 Task: Reply to email with the signature Garrett Sanchez with the subject 'Request for an opinion' from softage.1@softage.net with the message 'Can you confirm the availability of the required software licenses?'
Action: Mouse moved to (1083, 180)
Screenshot: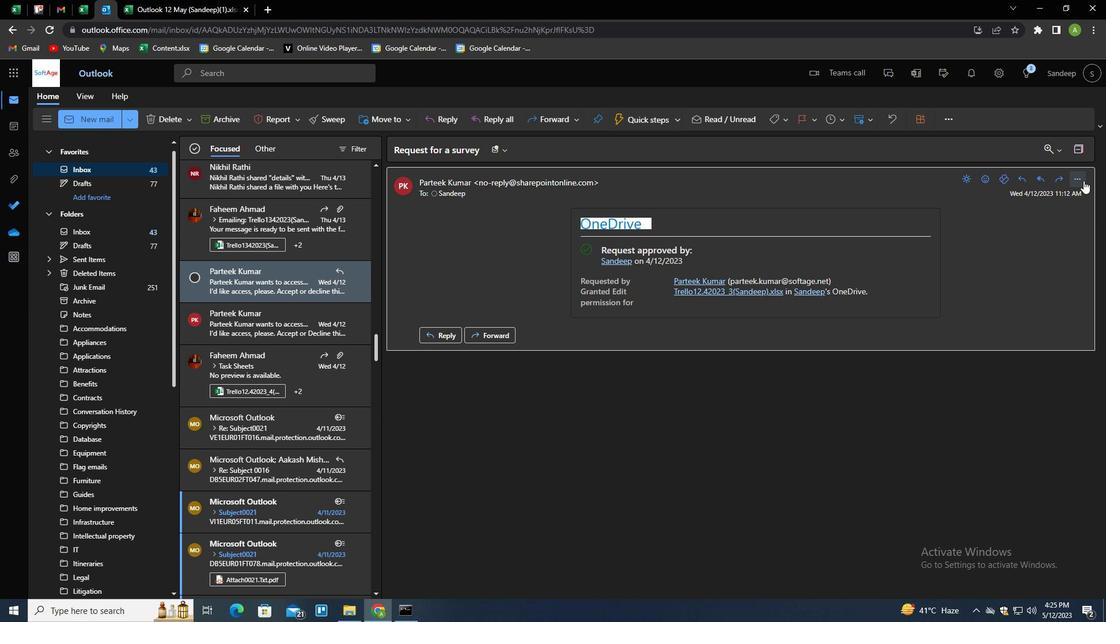
Action: Mouse pressed left at (1083, 180)
Screenshot: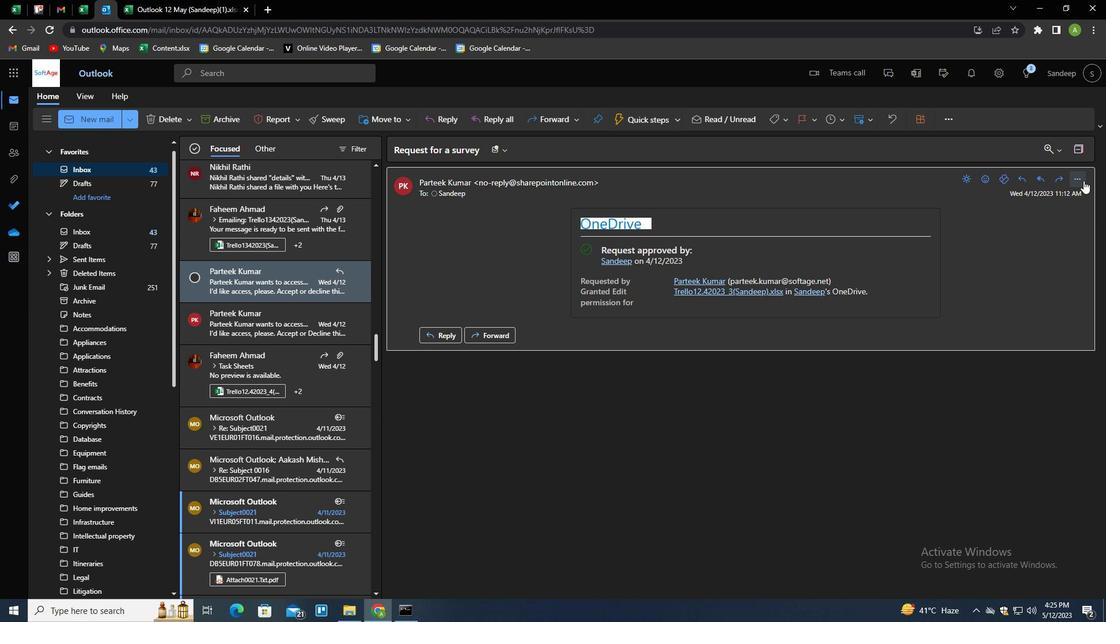 
Action: Mouse moved to (1012, 198)
Screenshot: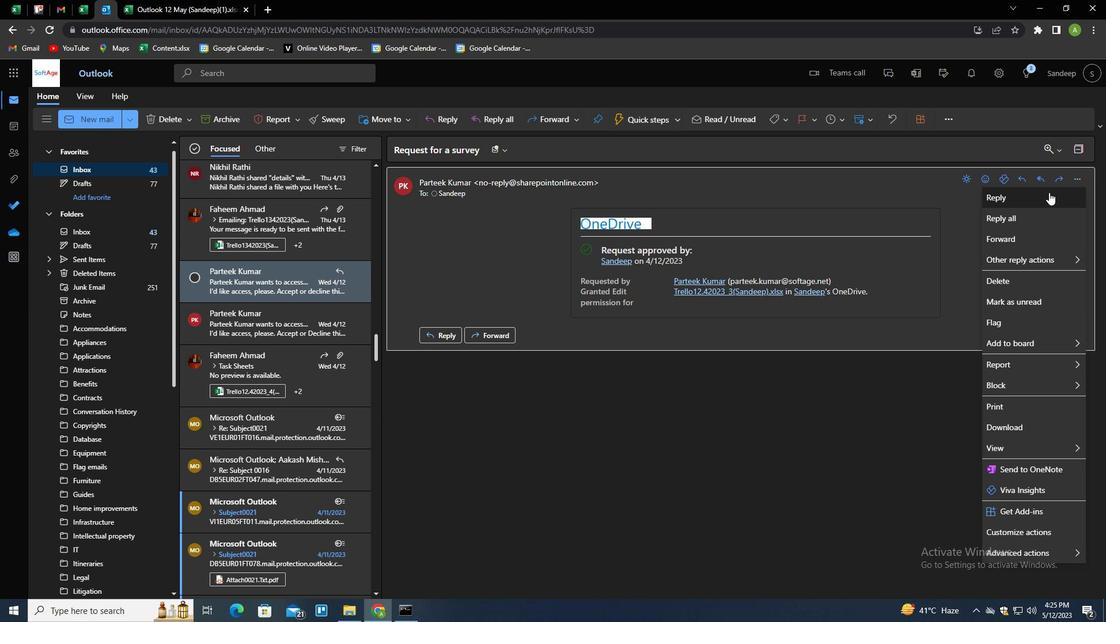 
Action: Mouse pressed left at (1012, 198)
Screenshot: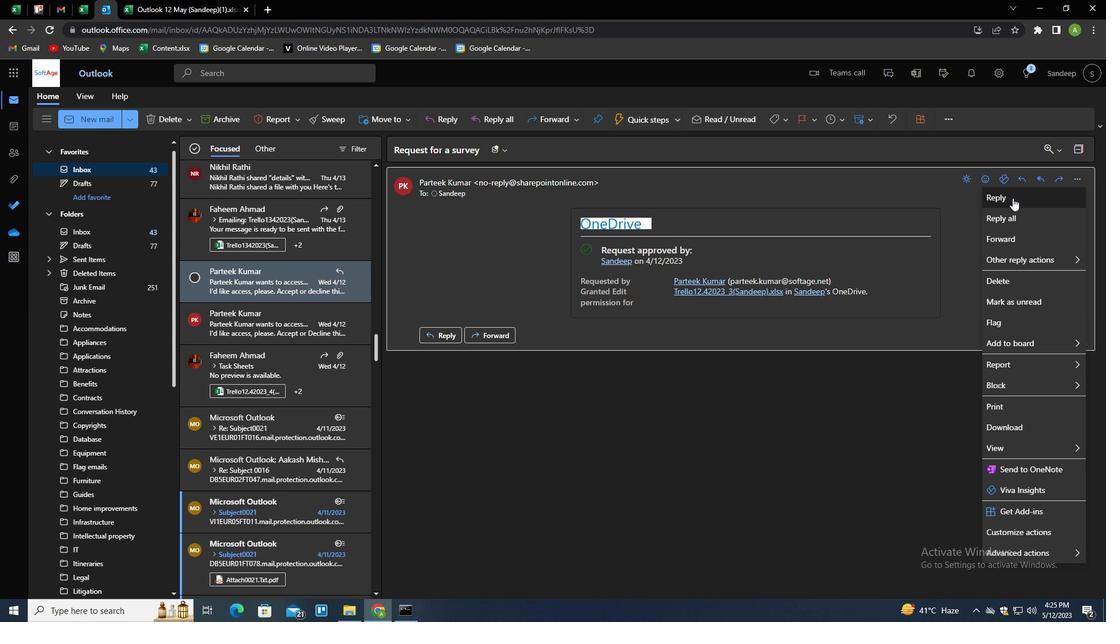 
Action: Mouse moved to (405, 328)
Screenshot: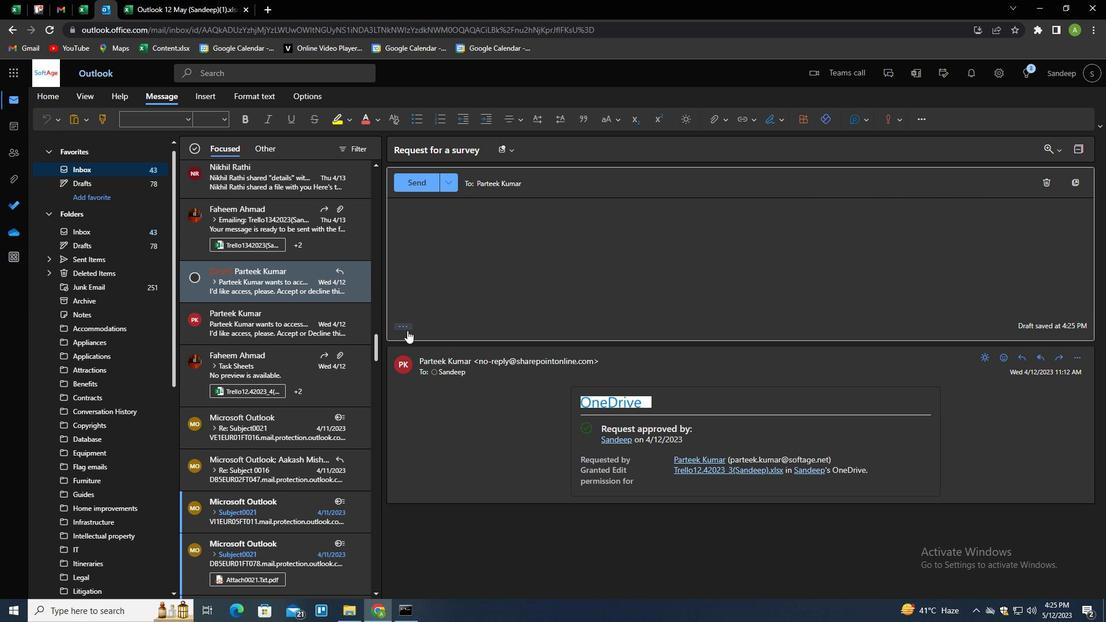 
Action: Mouse pressed left at (405, 328)
Screenshot: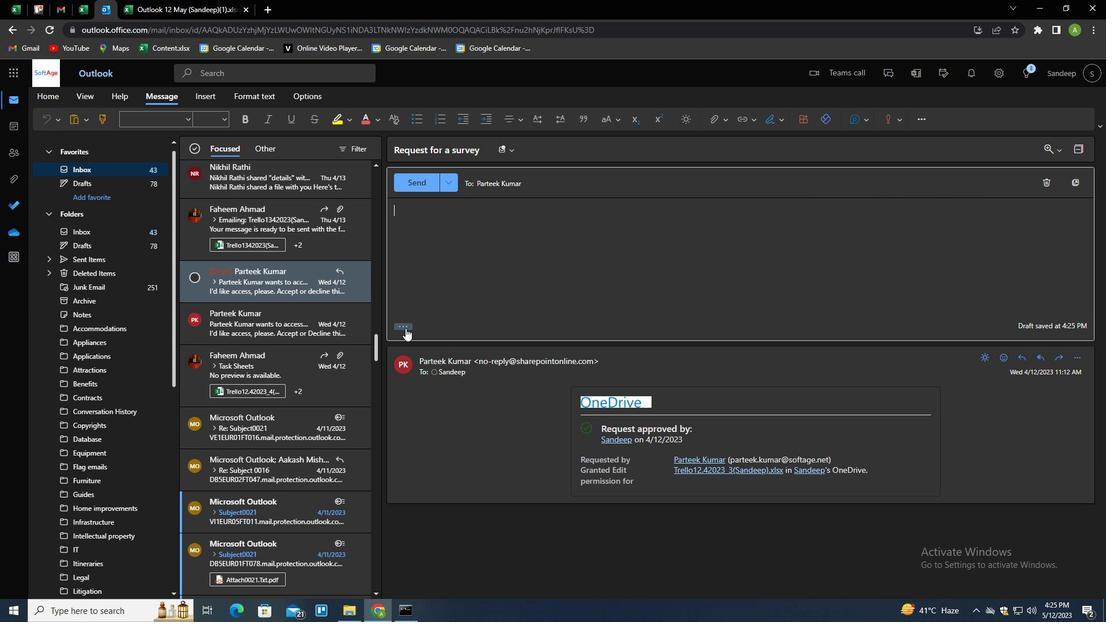 
Action: Mouse moved to (778, 120)
Screenshot: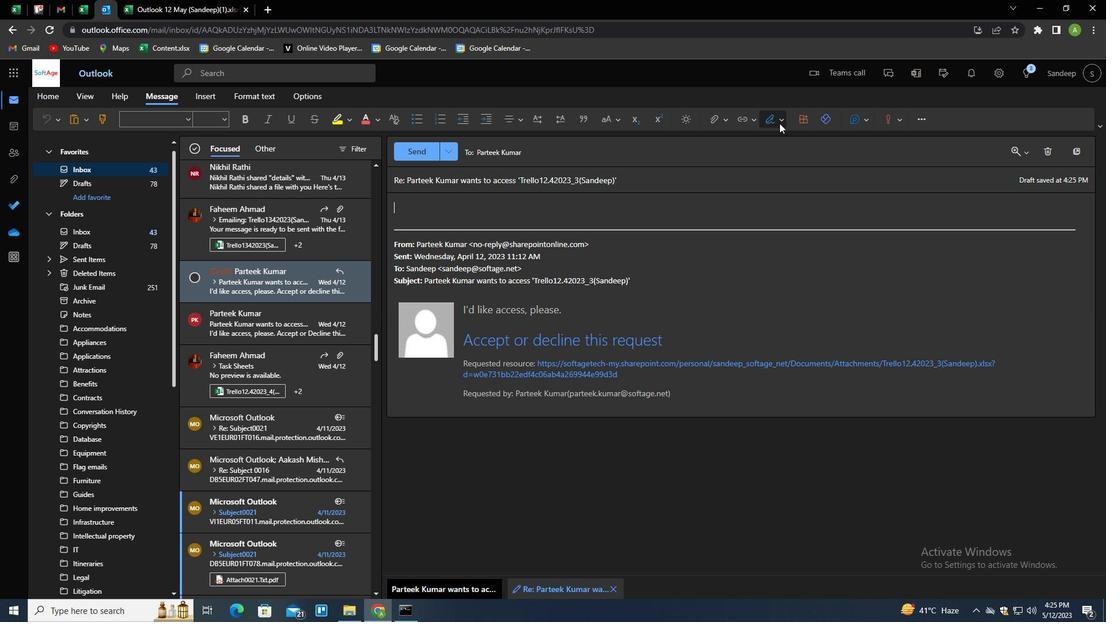 
Action: Mouse pressed left at (778, 120)
Screenshot: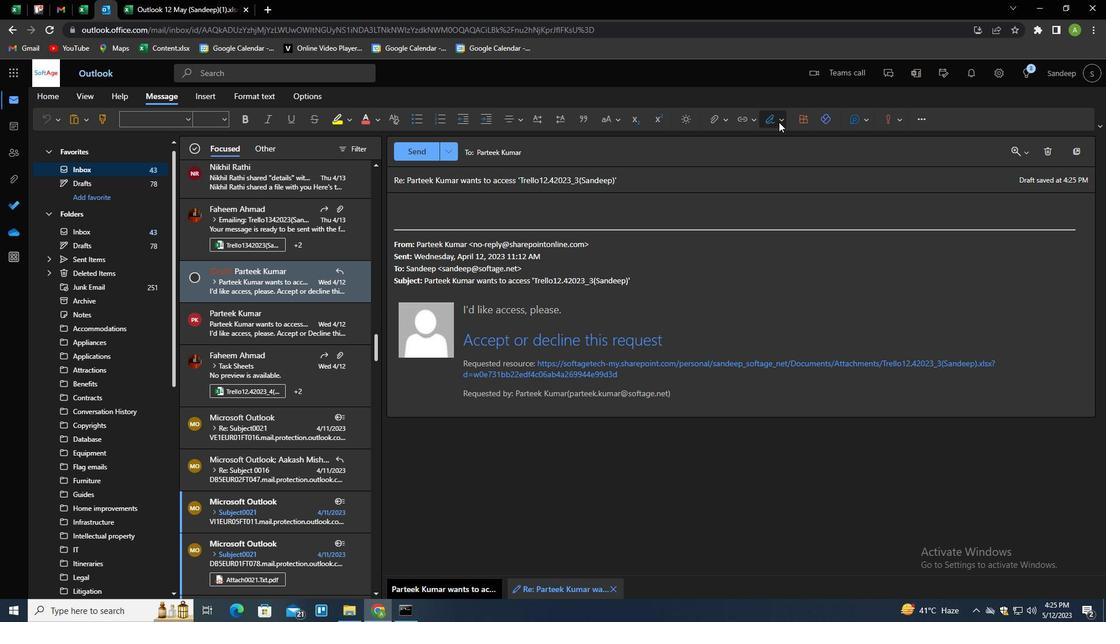 
Action: Mouse moved to (766, 161)
Screenshot: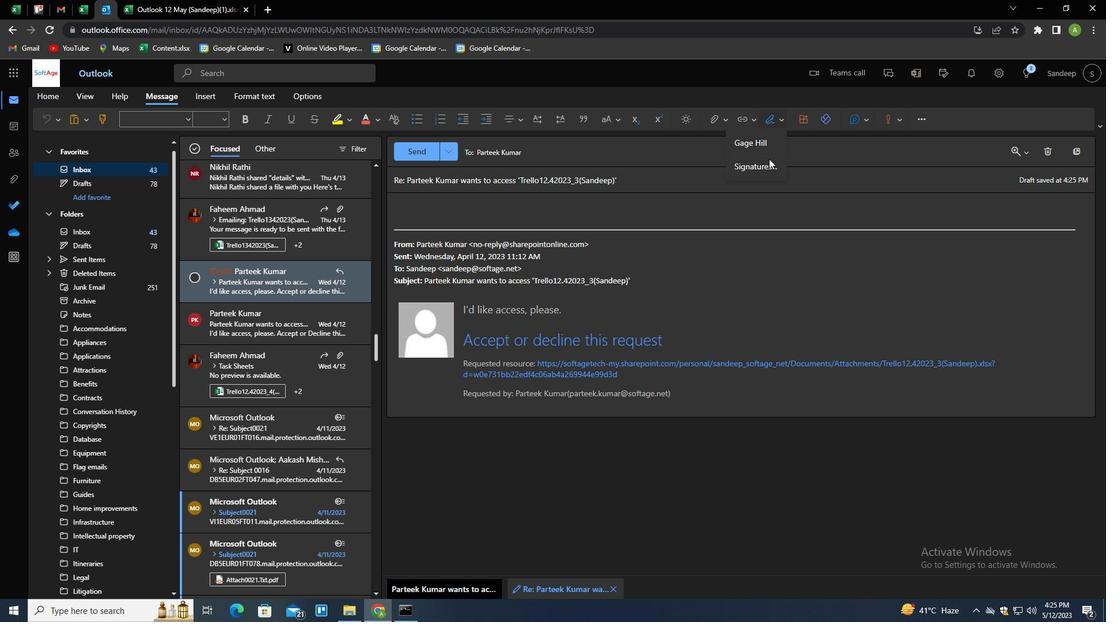 
Action: Mouse pressed left at (766, 161)
Screenshot: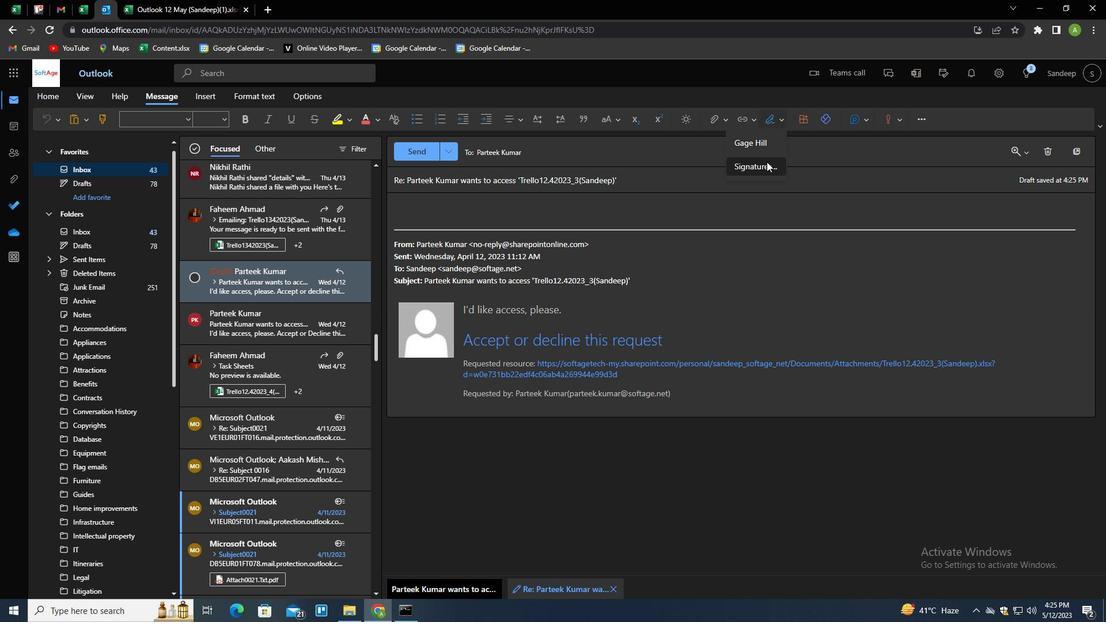 
Action: Mouse moved to (773, 209)
Screenshot: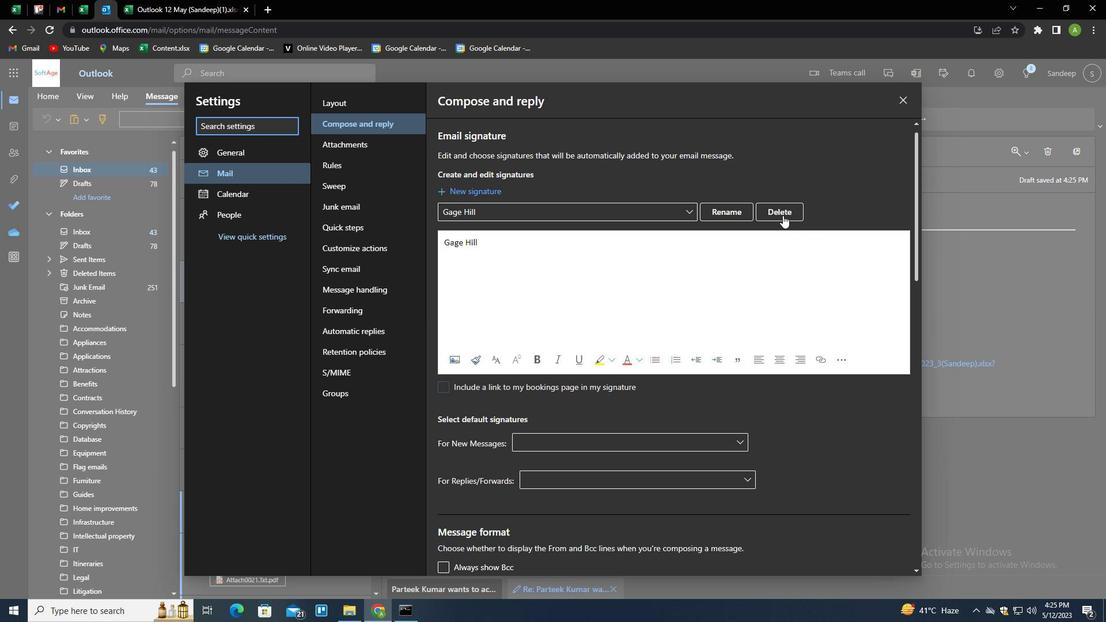 
Action: Mouse pressed left at (773, 209)
Screenshot: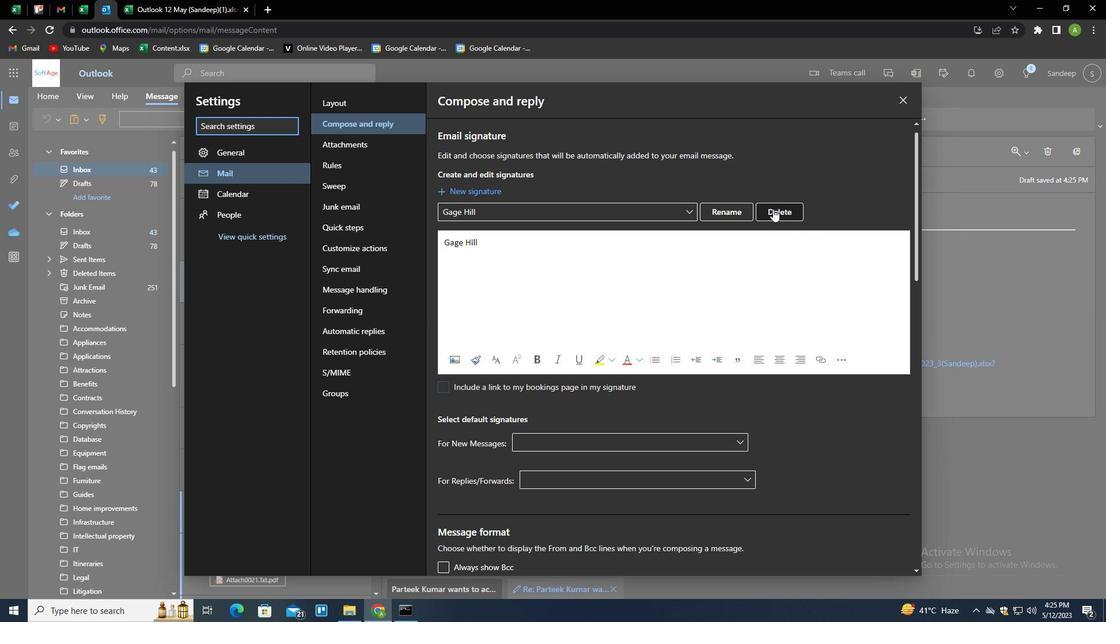 
Action: Mouse moved to (755, 211)
Screenshot: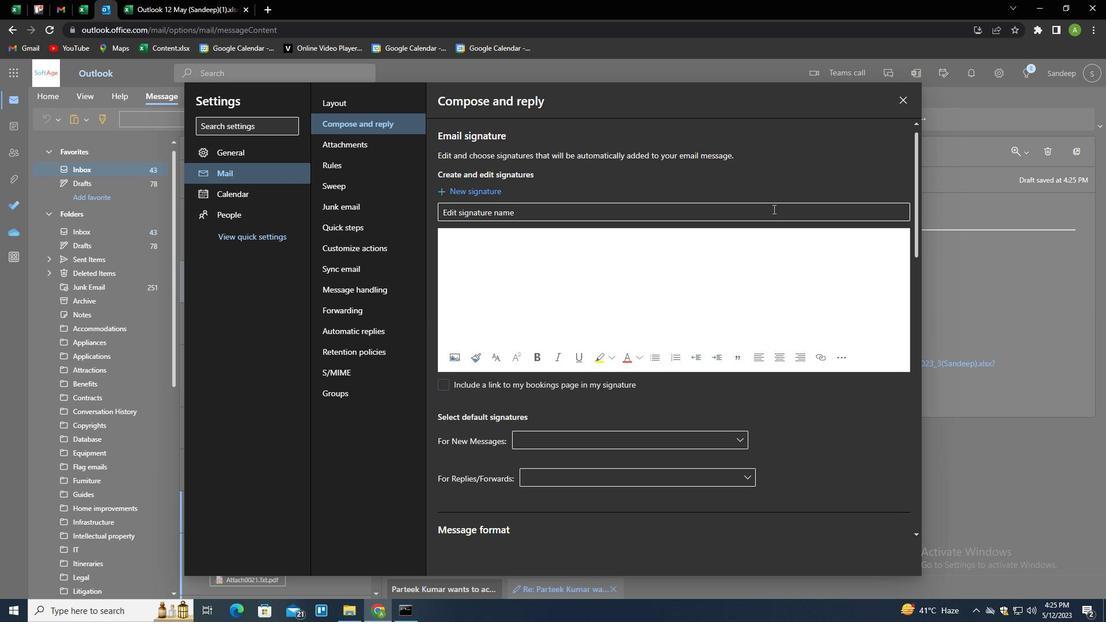 
Action: Mouse pressed left at (755, 211)
Screenshot: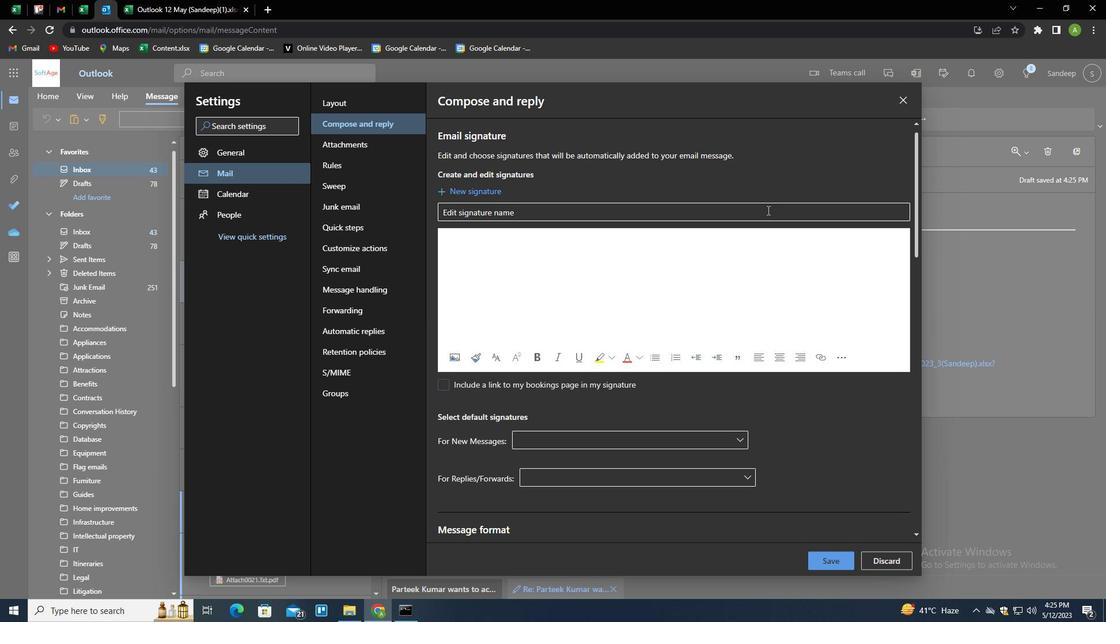 
Action: Mouse moved to (754, 212)
Screenshot: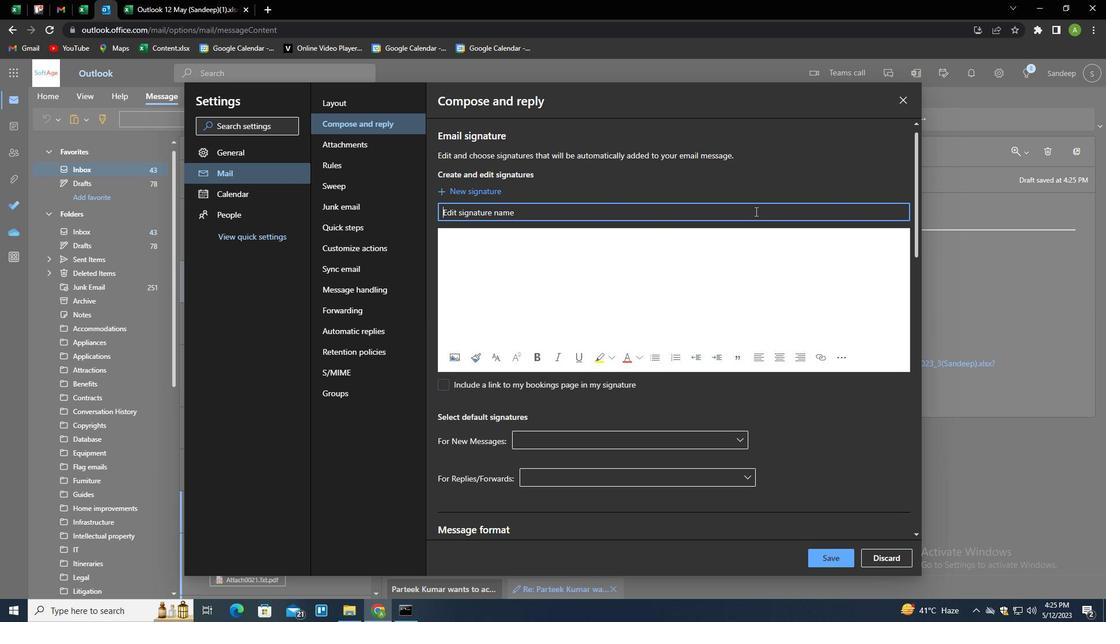 
Action: Key pressed <Key.shift>
Screenshot: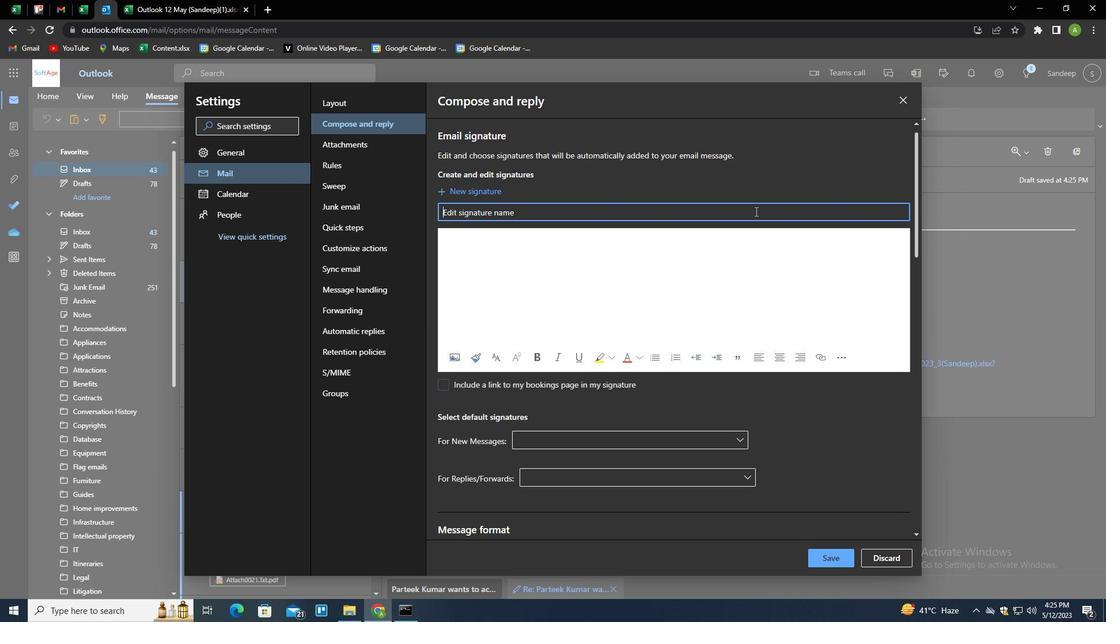 
Action: Mouse moved to (753, 212)
Screenshot: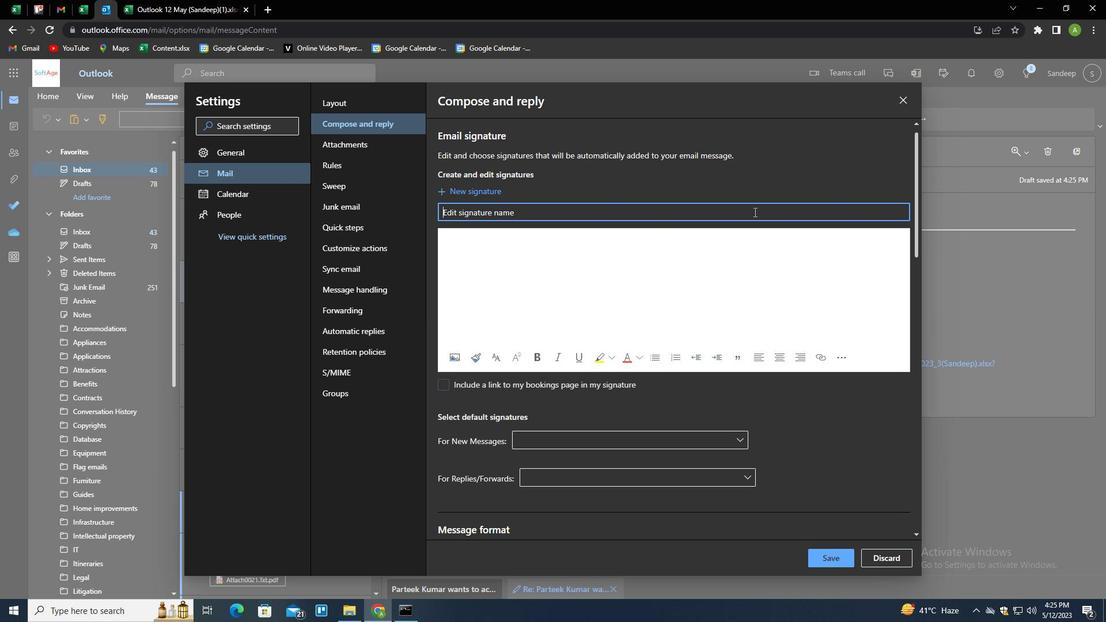
Action: Key pressed GAT<Key.backspace>RRETT<Key.space><Key.shift>SANCHEZ<Key.tab><Key.shift>GARRETT<Key.space><Key.shift>SANCHEZ
Screenshot: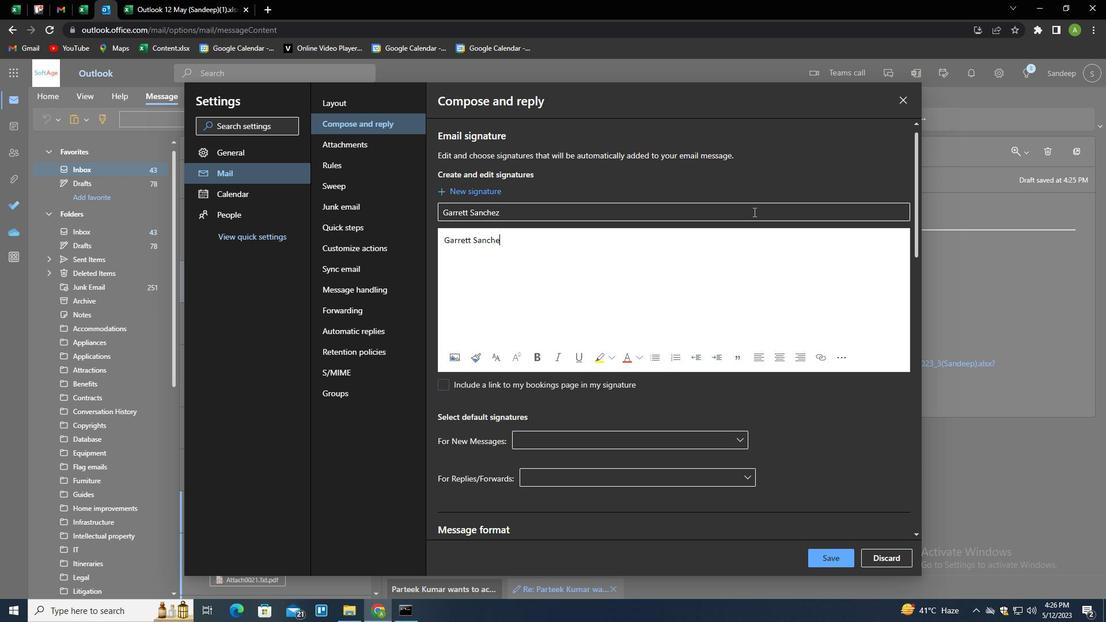 
Action: Mouse moved to (826, 555)
Screenshot: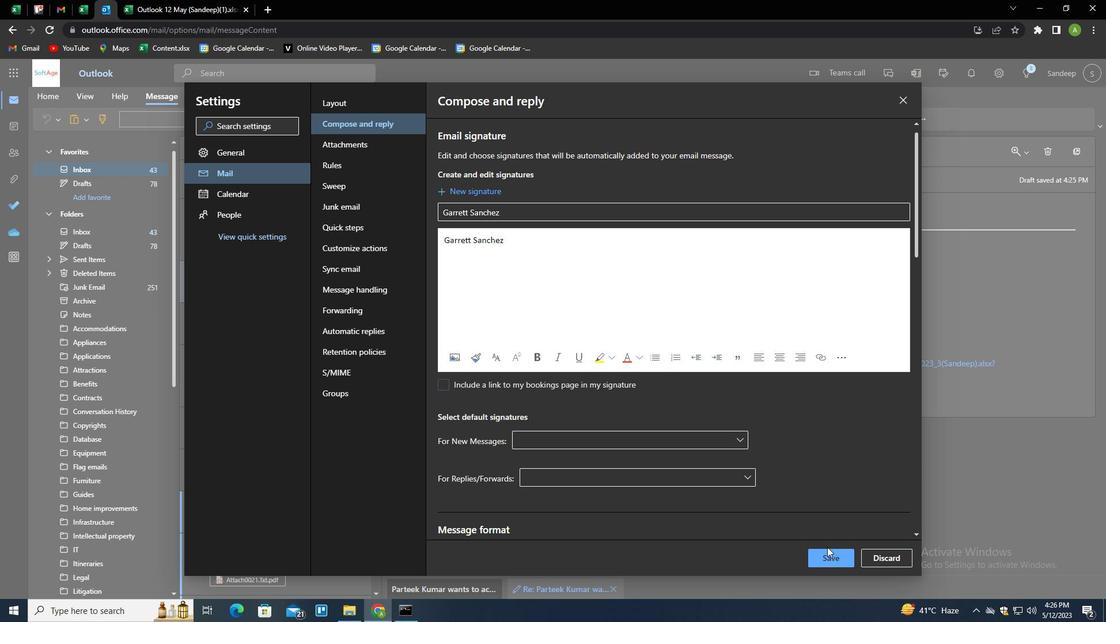 
Action: Mouse pressed left at (826, 555)
Screenshot: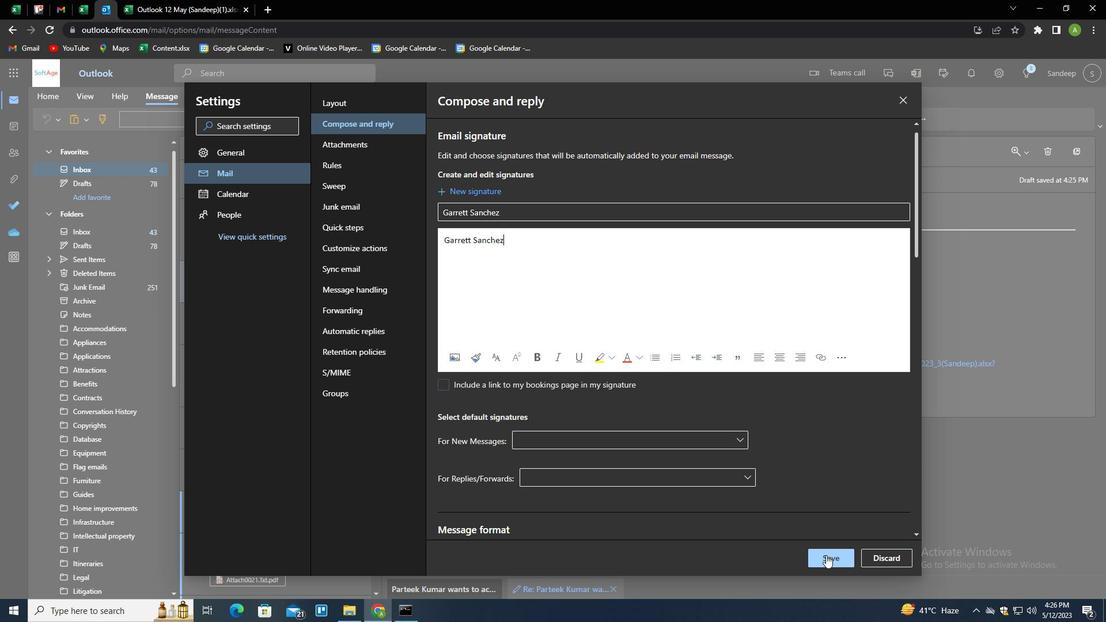 
Action: Mouse moved to (981, 306)
Screenshot: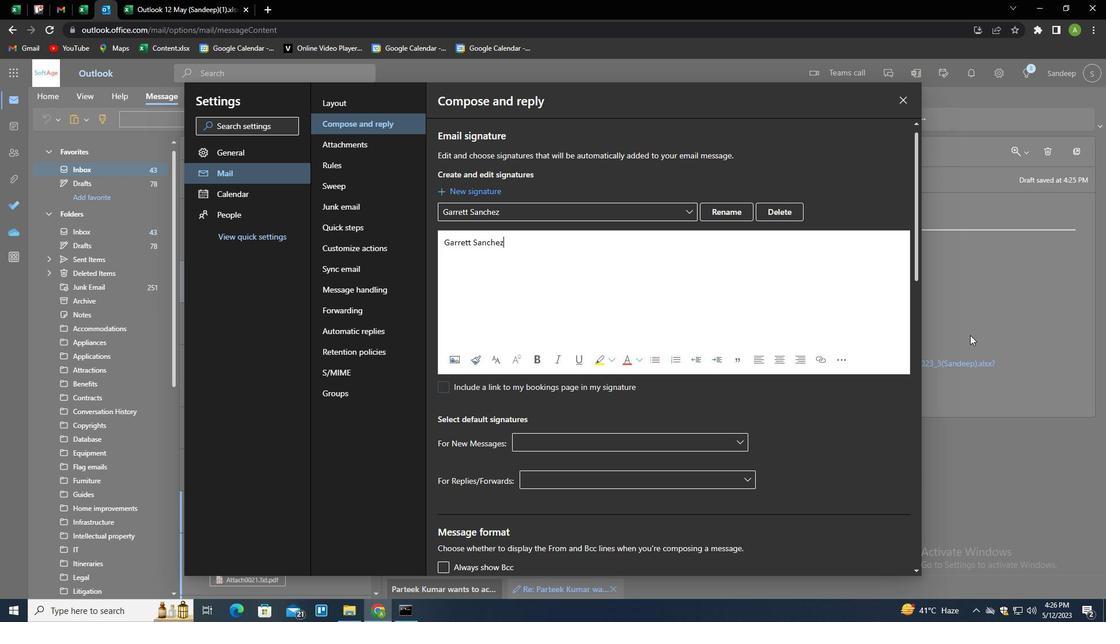 
Action: Mouse pressed left at (981, 306)
Screenshot: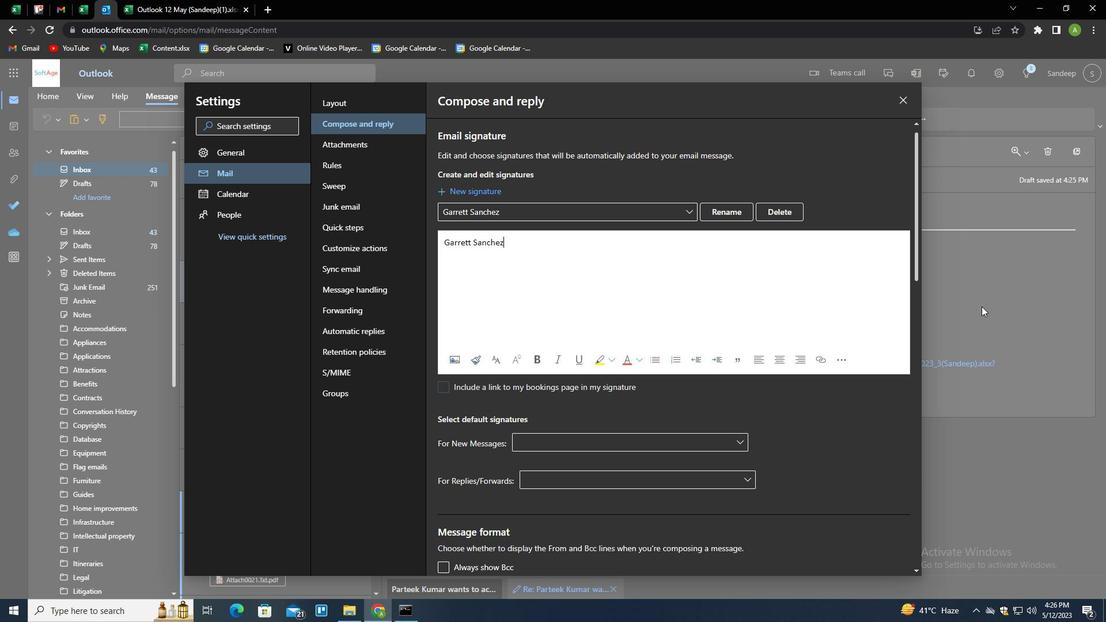 
Action: Mouse moved to (774, 120)
Screenshot: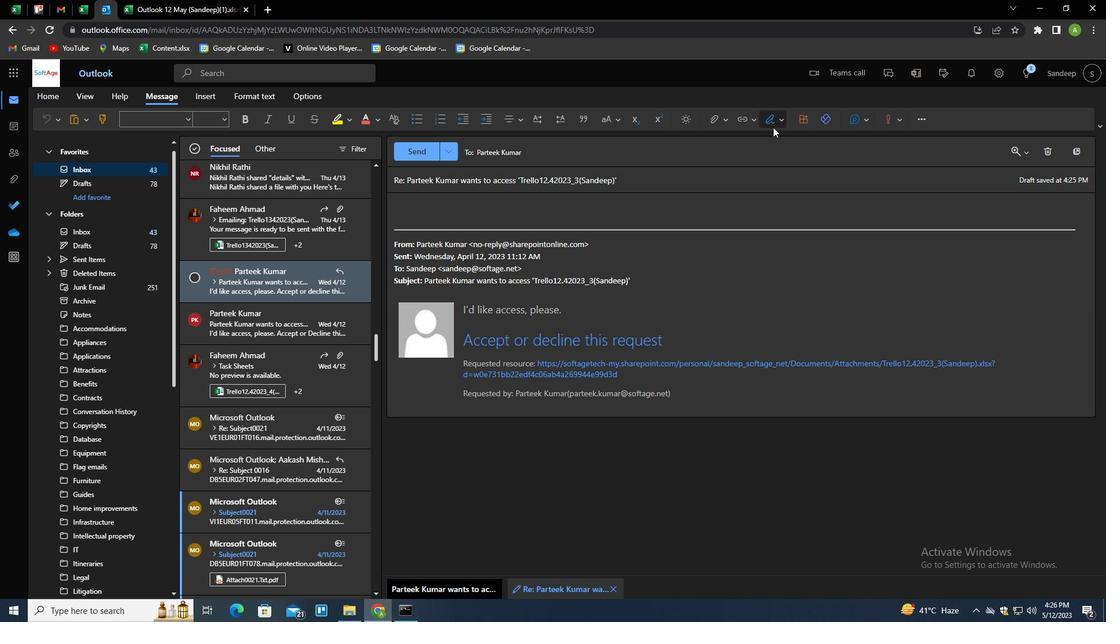 
Action: Mouse pressed left at (774, 120)
Screenshot: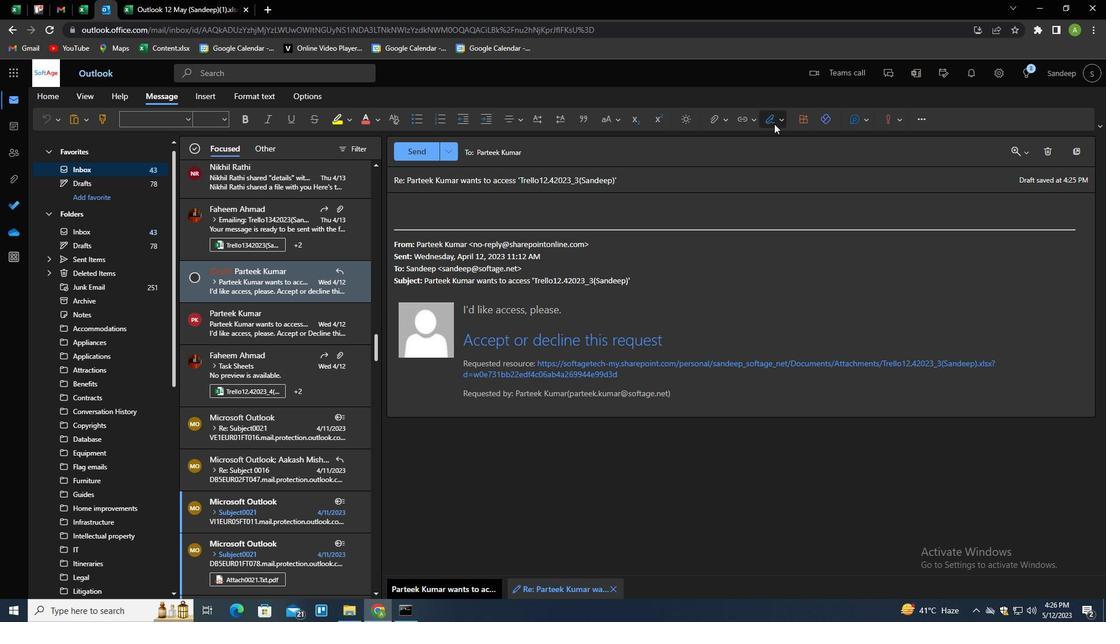 
Action: Mouse moved to (765, 145)
Screenshot: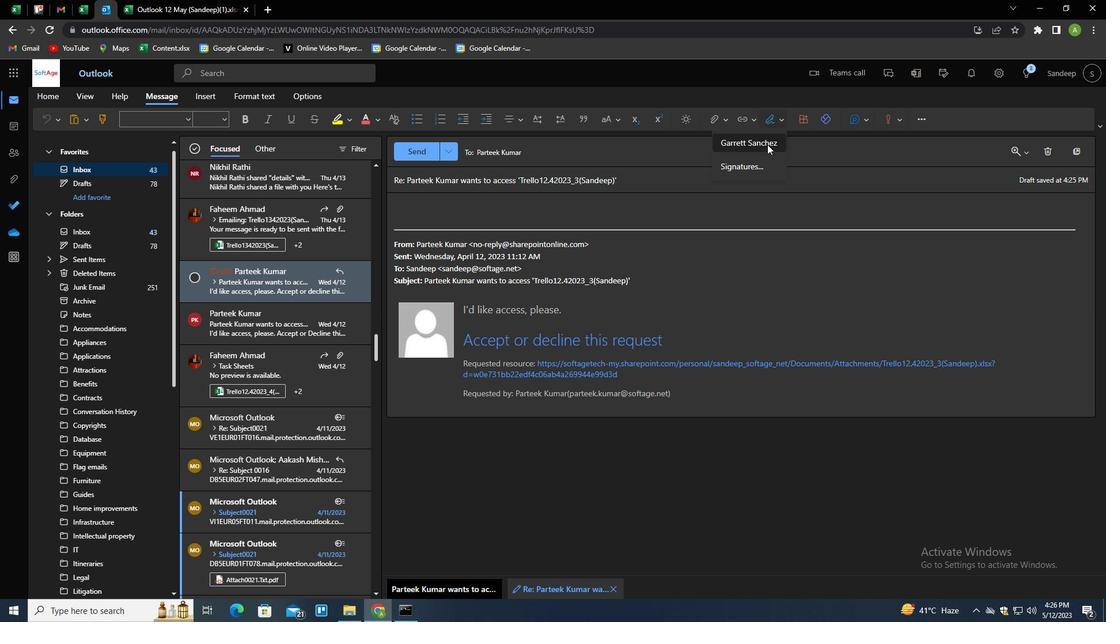 
Action: Mouse pressed left at (765, 145)
Screenshot: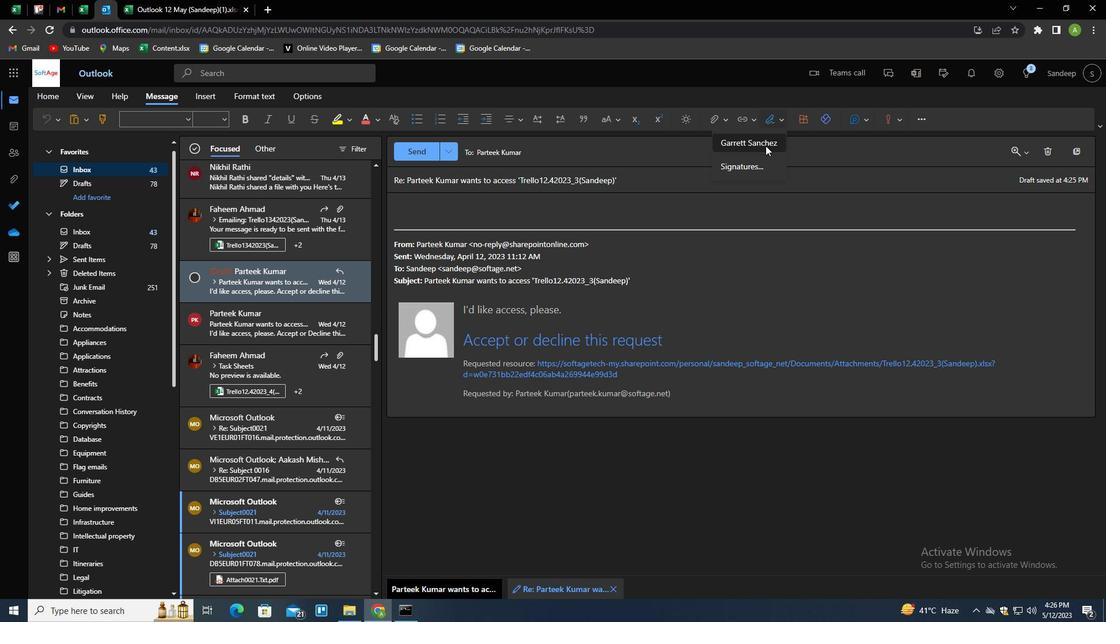 
Action: Mouse moved to (566, 178)
Screenshot: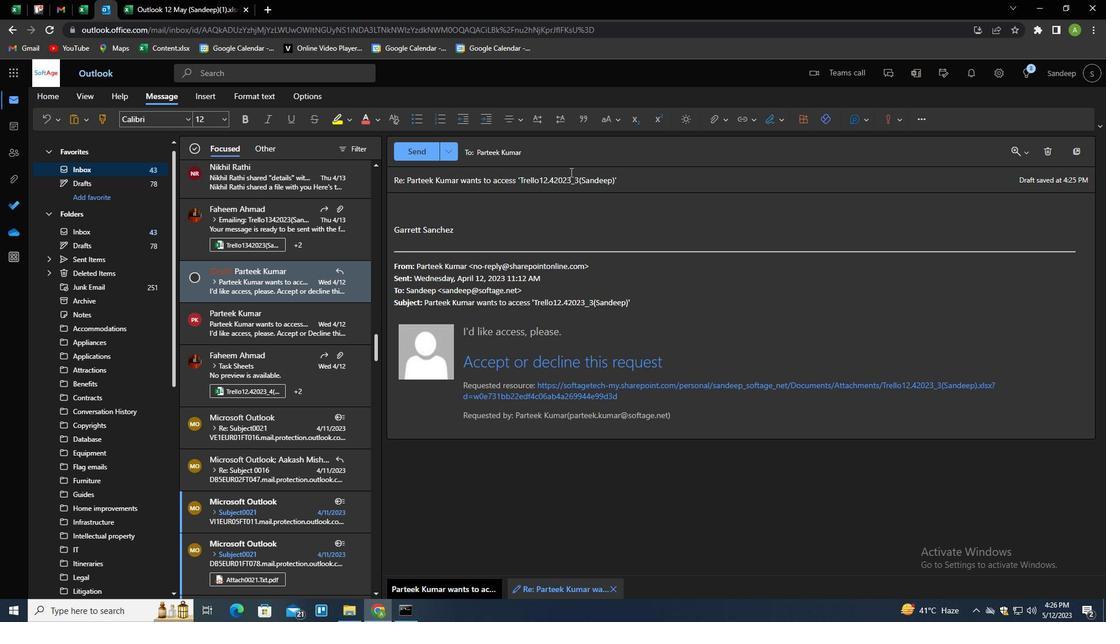 
Action: Mouse pressed left at (566, 178)
Screenshot: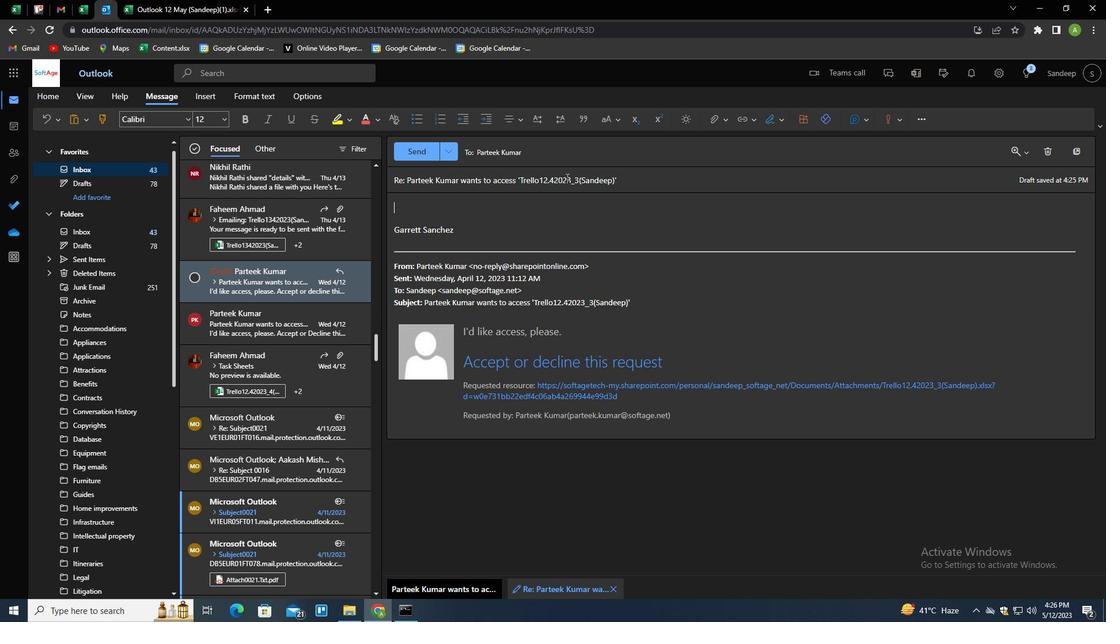 
Action: Mouse pressed left at (566, 178)
Screenshot: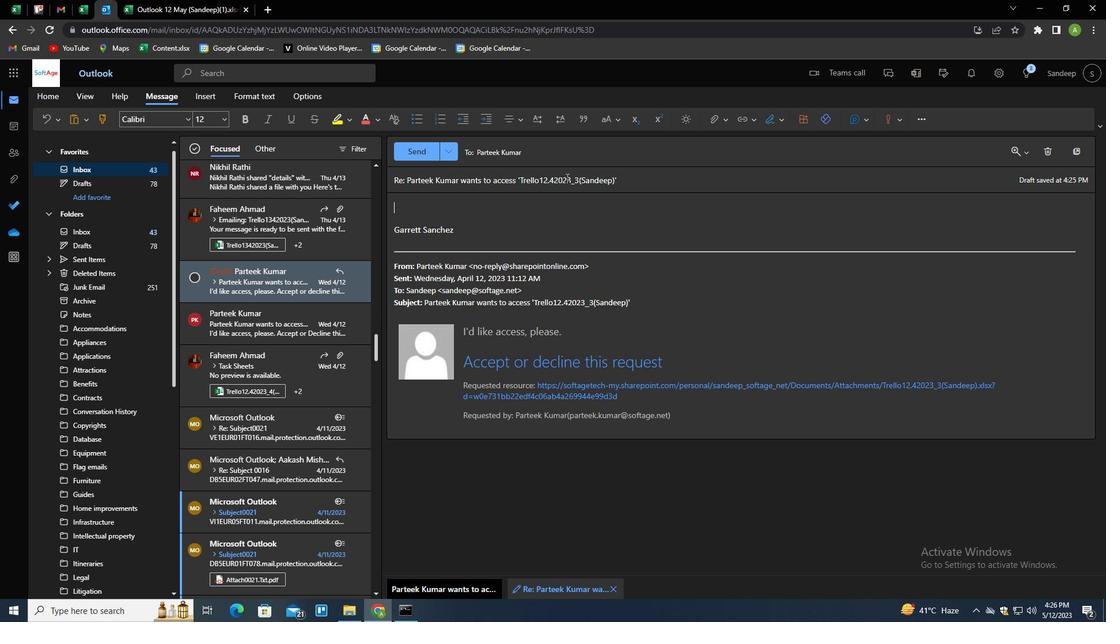 
Action: Mouse pressed left at (566, 178)
Screenshot: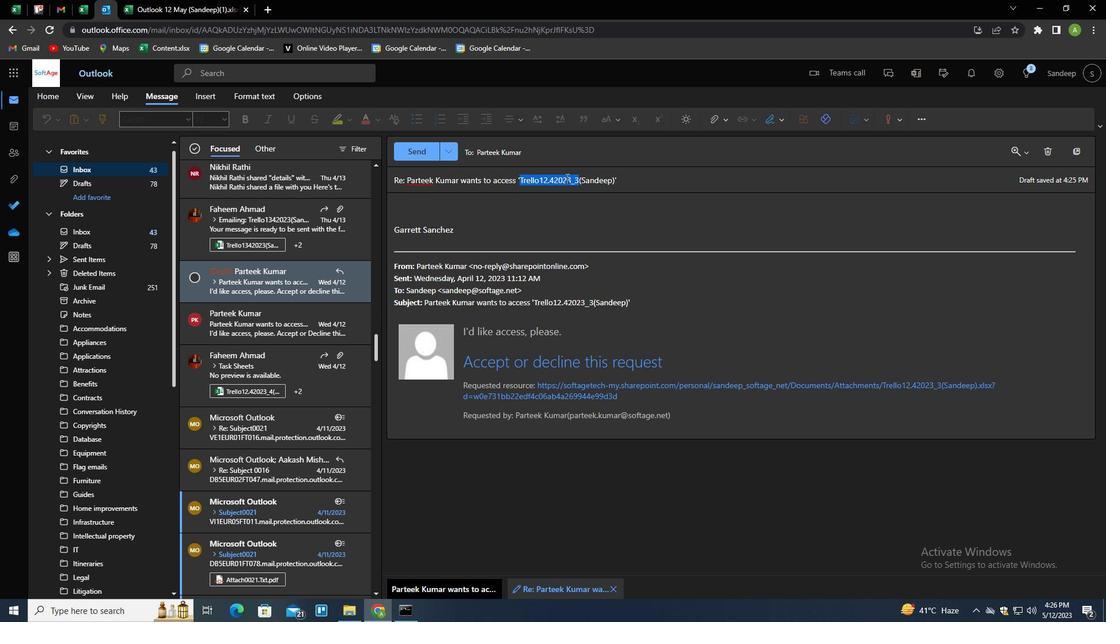 
Action: Key pressed <Key.shift><Key.shift><Key.shift><Key.shift><Key.shift><Key.shift>REQUEST<Key.space>FOR<Key.space>AN<Key.space>OPINION<Key.tab><Key.shift>CAN<Key.space>YOU<Key.space>CONFIRM<Key.space>THE<Key.space>AVAILABILITY<Key.space>OF<Key.space>THE<Key.space>REQUIRED<Key.space>SOFTA<Key.backspace>E<Key.backspace>WARE<Key.space>LINCESES<Key.shift>?
Screenshot: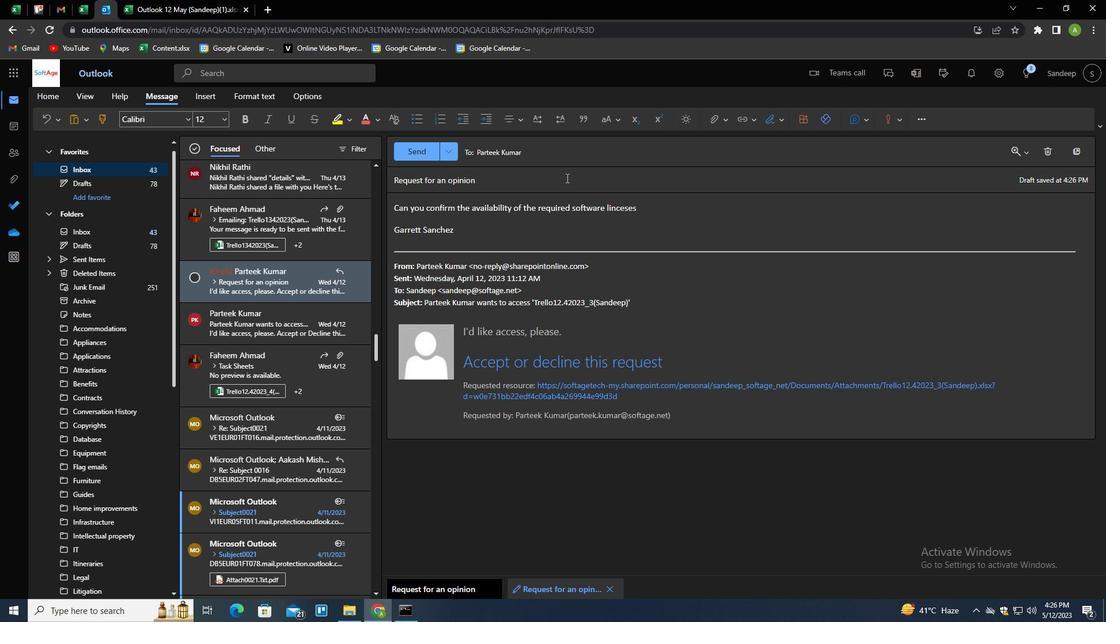 
Action: Mouse moved to (421, 155)
Screenshot: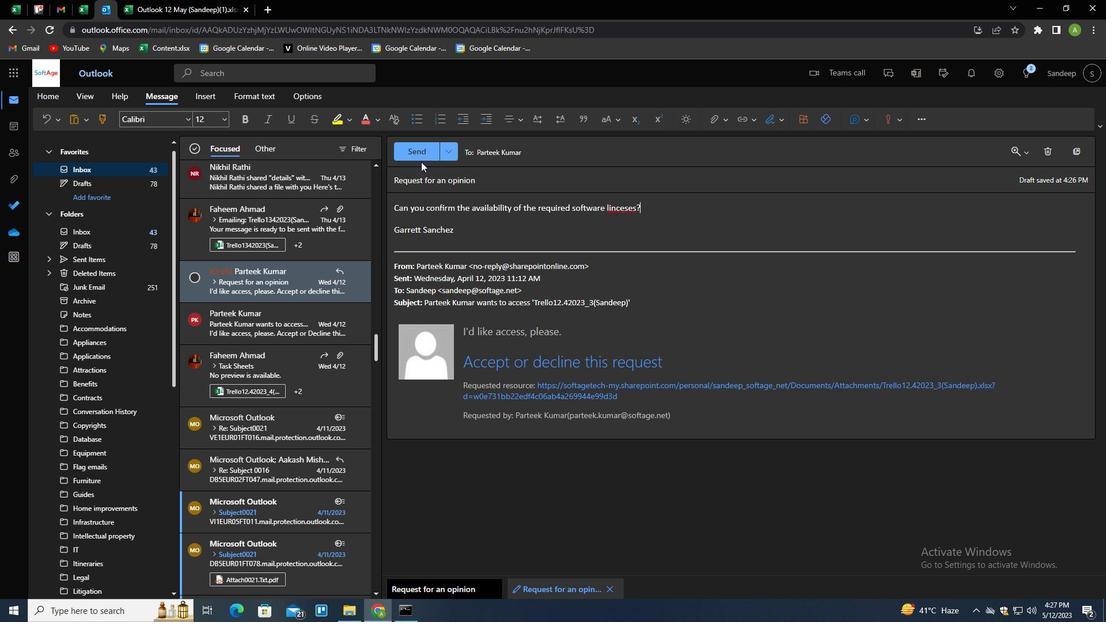 
Action: Mouse pressed left at (421, 155)
Screenshot: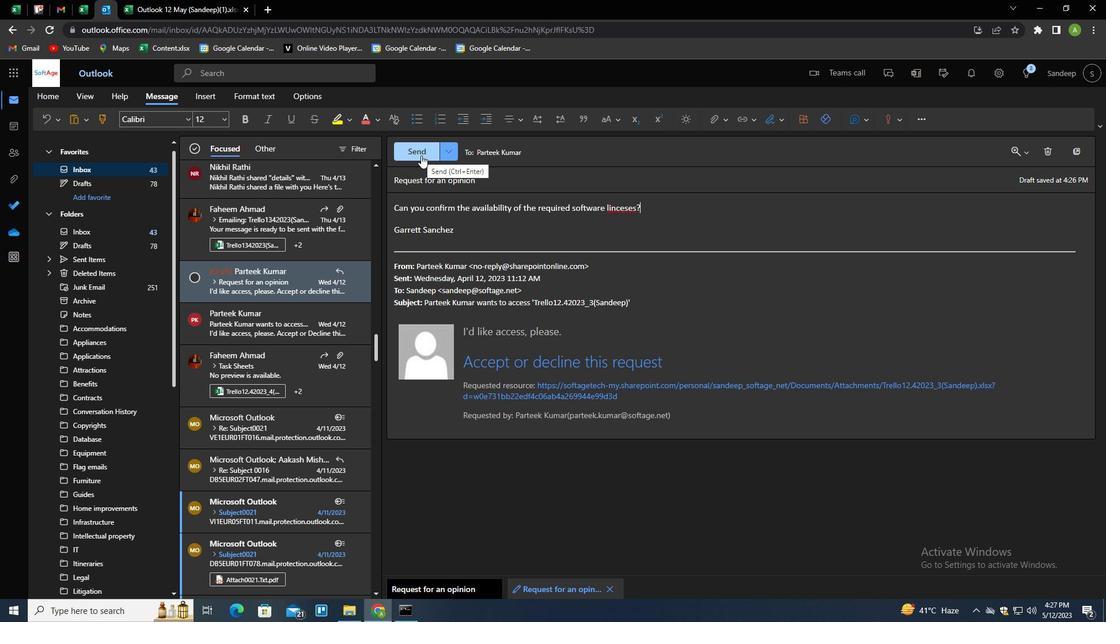 
Action: Mouse moved to (492, 223)
Screenshot: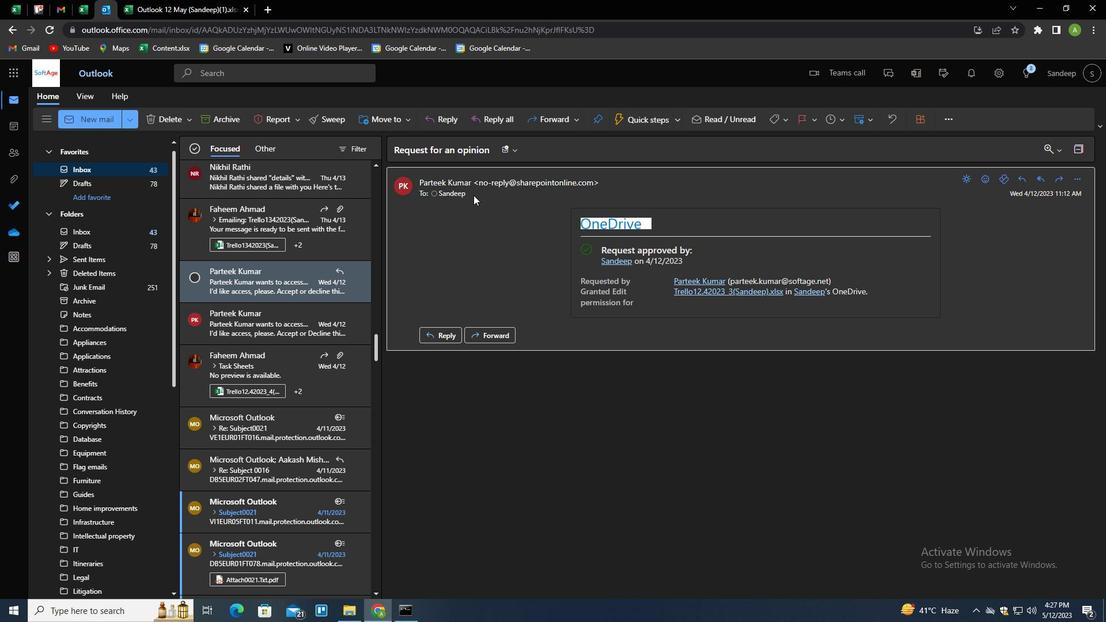 
